 Task: Look for products in the category "Dental Care" with berry flavor only.
Action: Mouse moved to (234, 104)
Screenshot: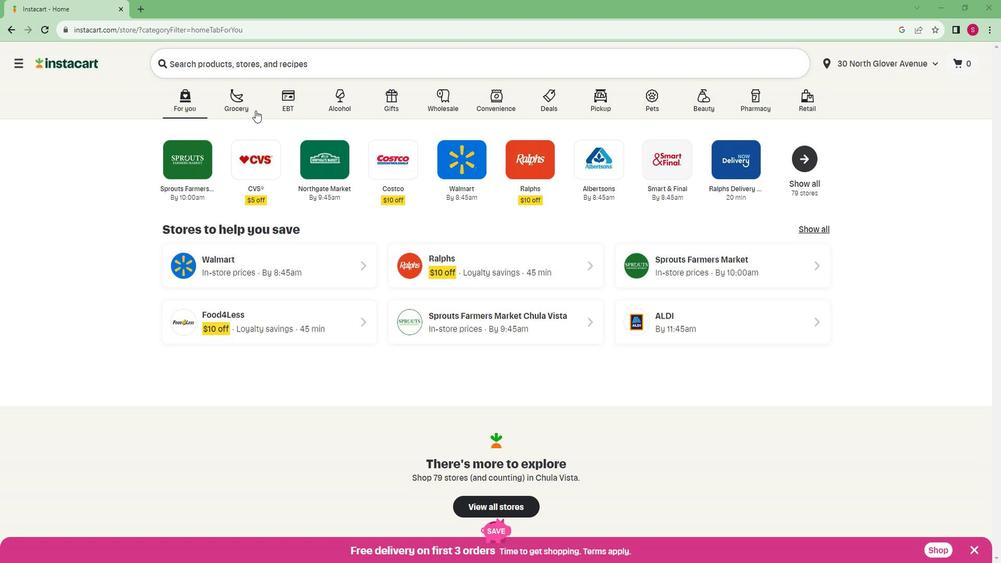 
Action: Mouse pressed left at (234, 104)
Screenshot: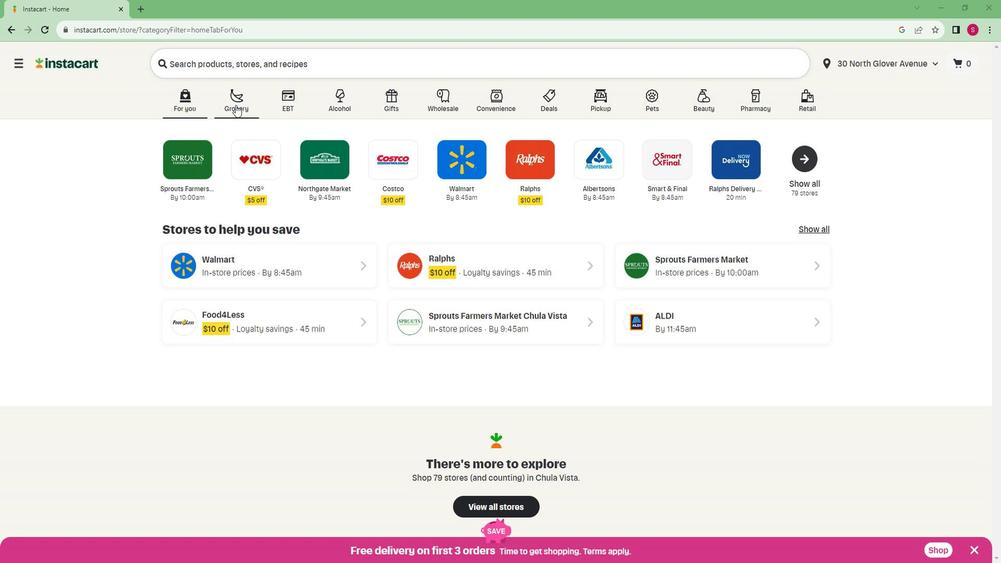 
Action: Mouse moved to (197, 280)
Screenshot: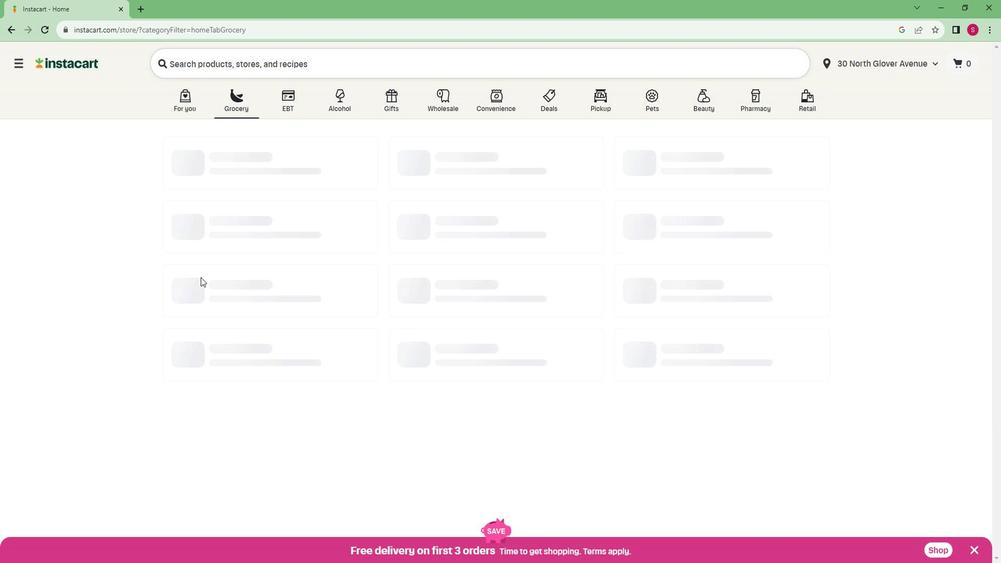 
Action: Mouse scrolled (197, 280) with delta (0, 0)
Screenshot: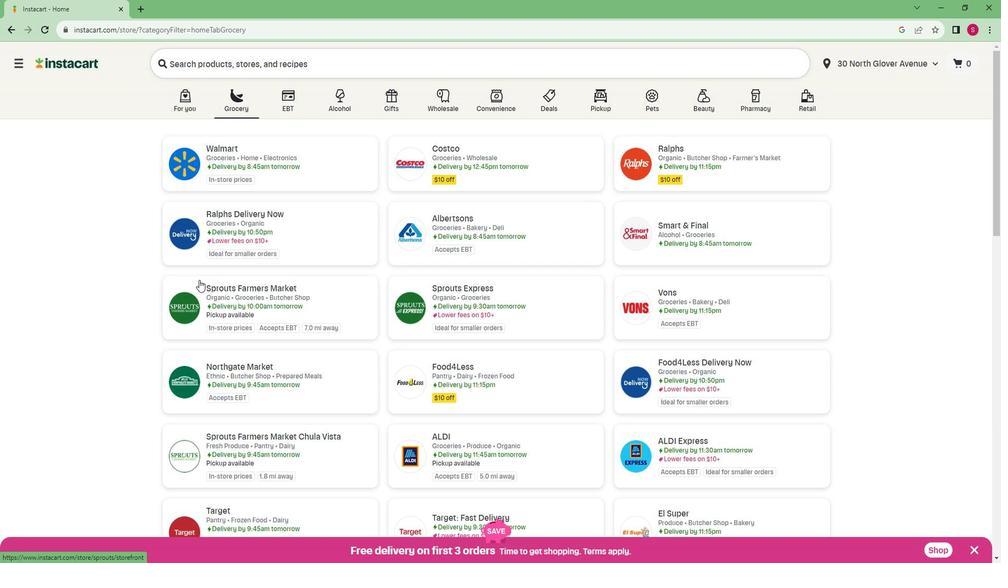 
Action: Mouse scrolled (197, 280) with delta (0, 0)
Screenshot: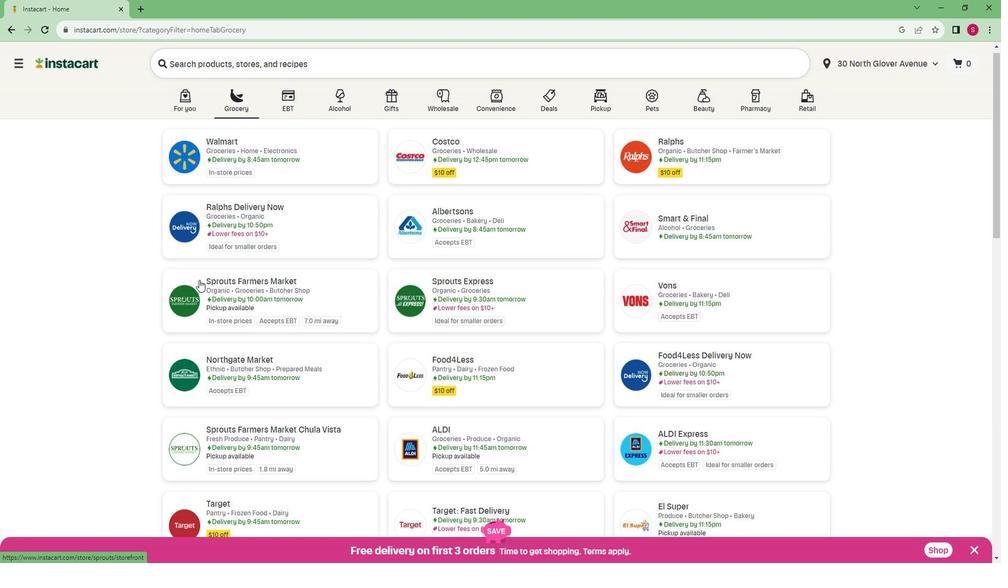 
Action: Mouse moved to (255, 189)
Screenshot: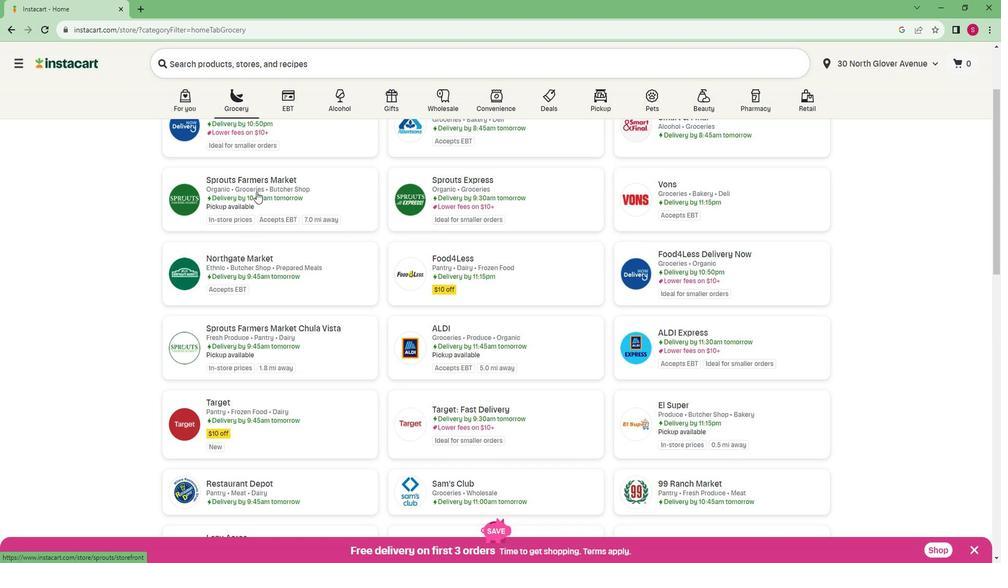 
Action: Mouse pressed left at (255, 189)
Screenshot: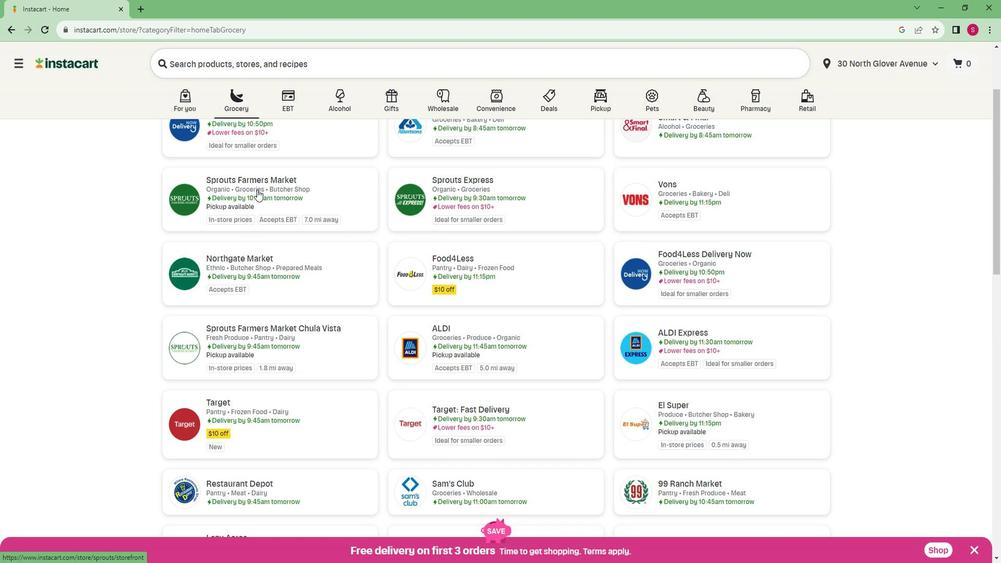 
Action: Mouse moved to (70, 356)
Screenshot: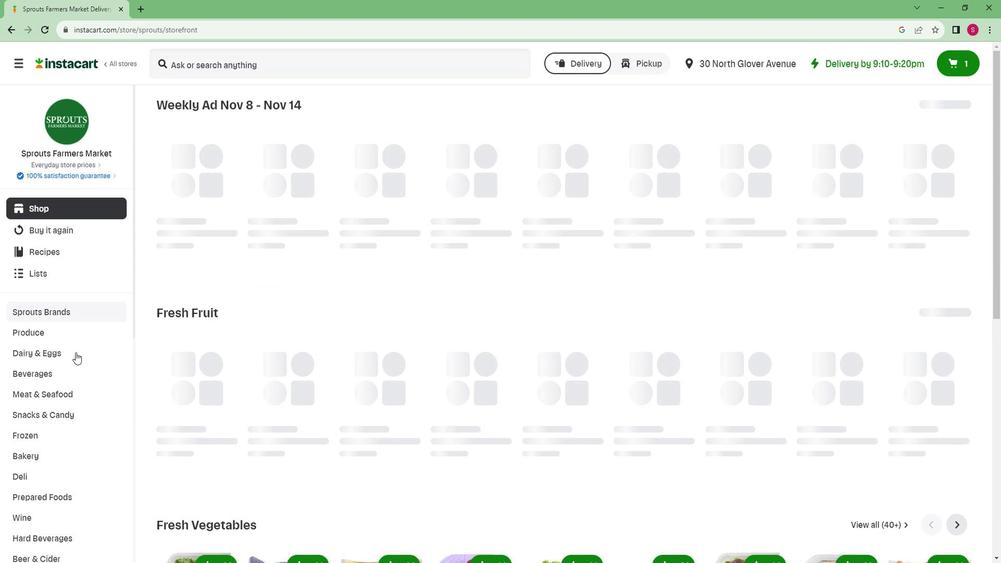 
Action: Mouse scrolled (70, 355) with delta (0, 0)
Screenshot: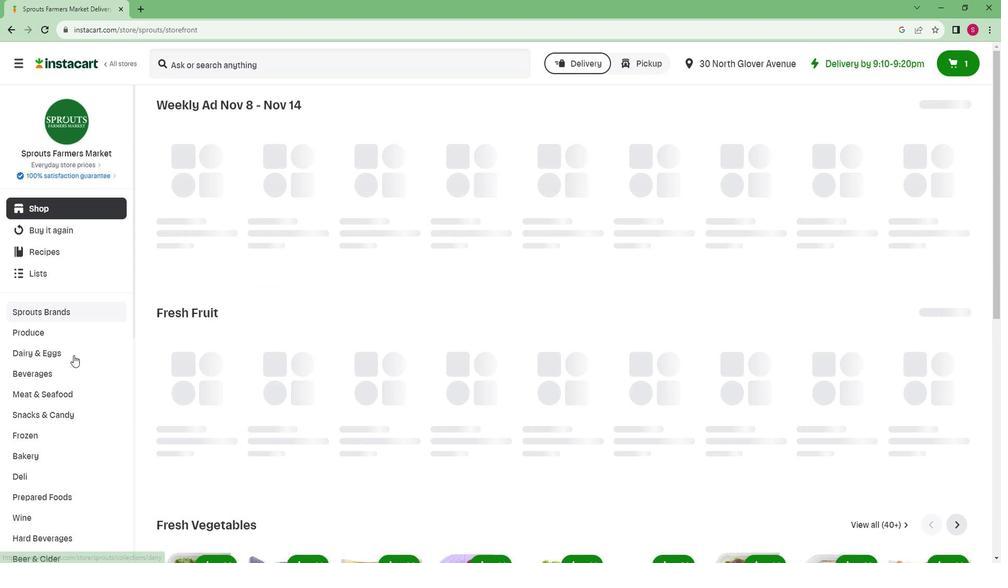 
Action: Mouse scrolled (70, 355) with delta (0, 0)
Screenshot: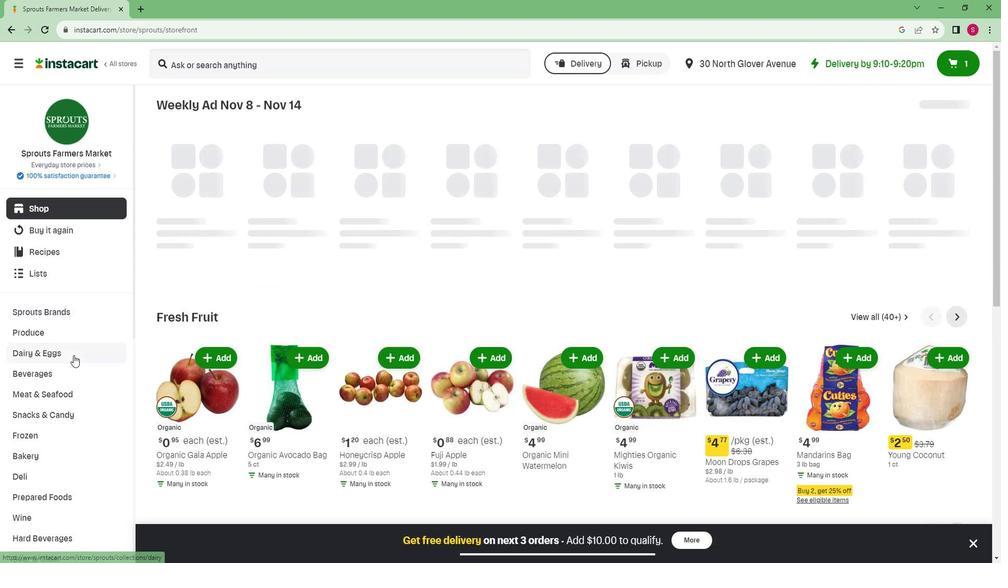 
Action: Mouse scrolled (70, 355) with delta (0, 0)
Screenshot: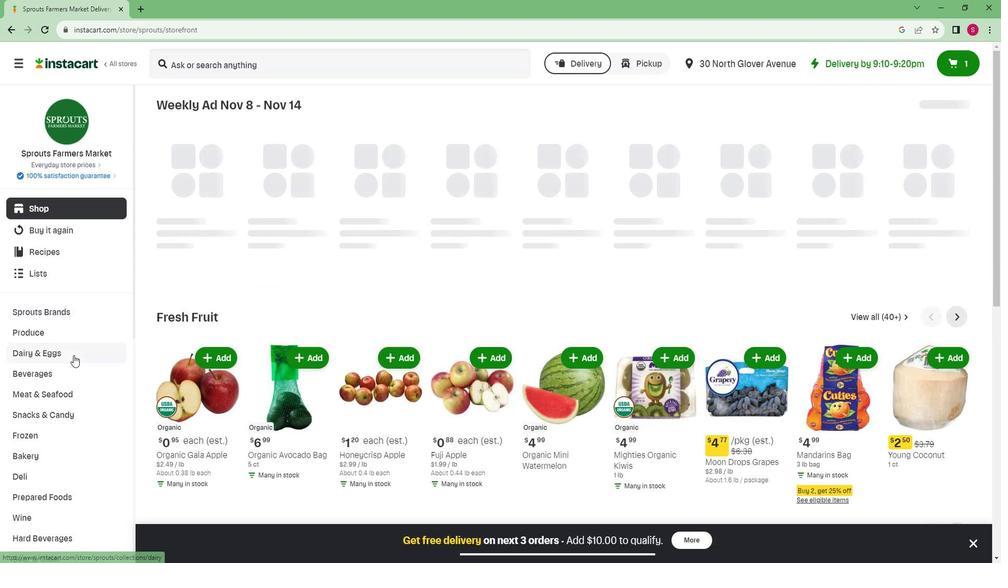 
Action: Mouse scrolled (70, 355) with delta (0, 0)
Screenshot: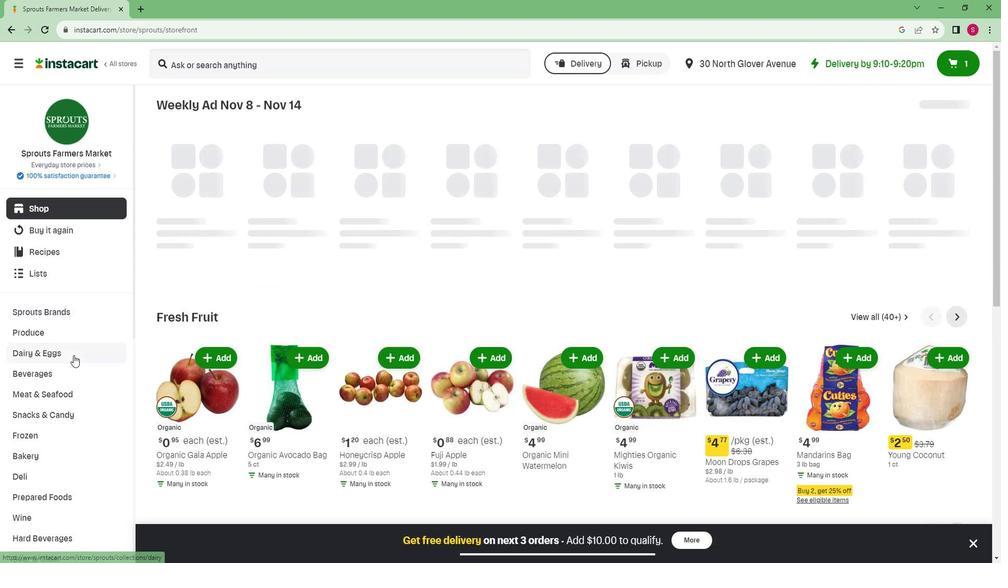 
Action: Mouse scrolled (70, 355) with delta (0, 0)
Screenshot: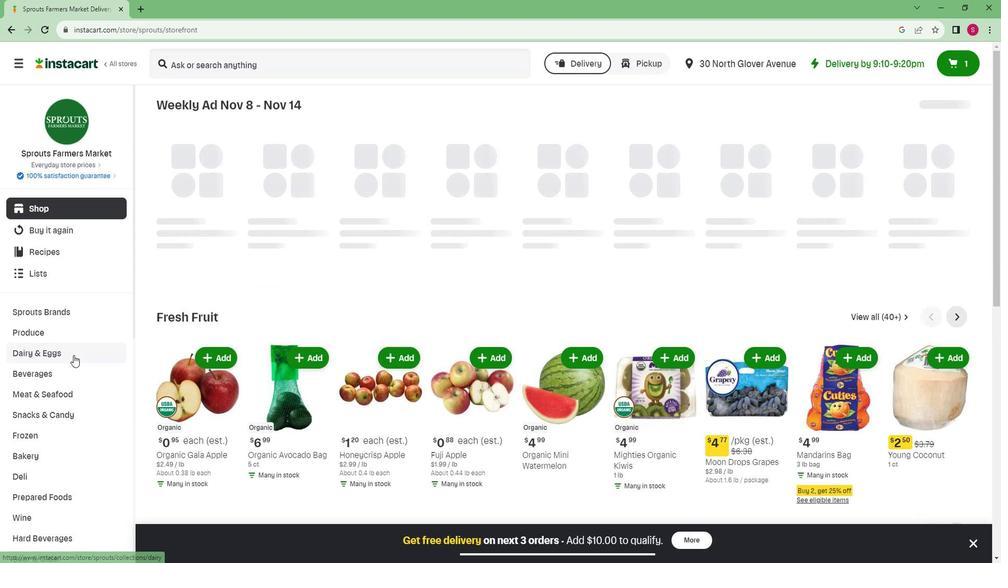 
Action: Mouse moved to (69, 356)
Screenshot: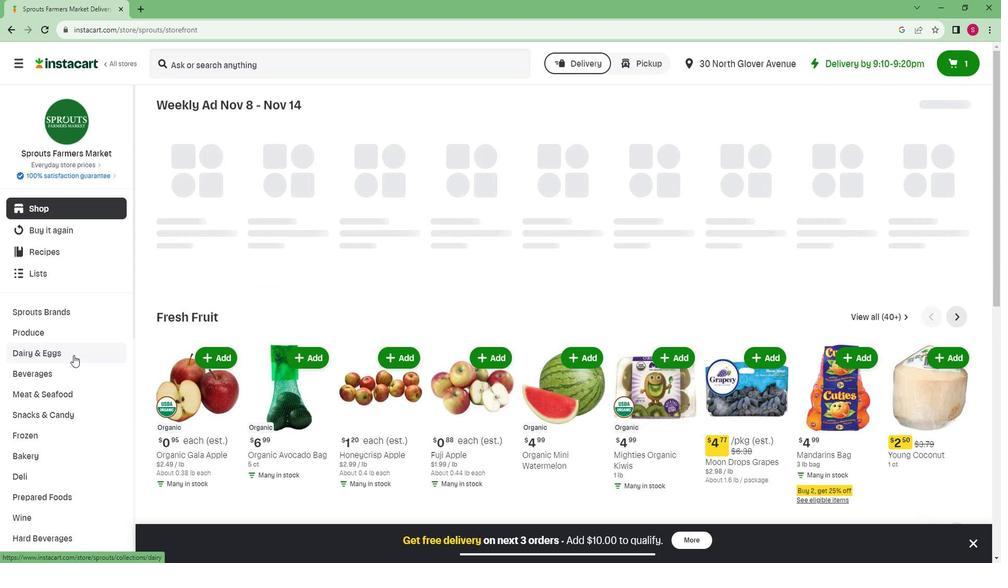 
Action: Mouse scrolled (69, 355) with delta (0, 0)
Screenshot: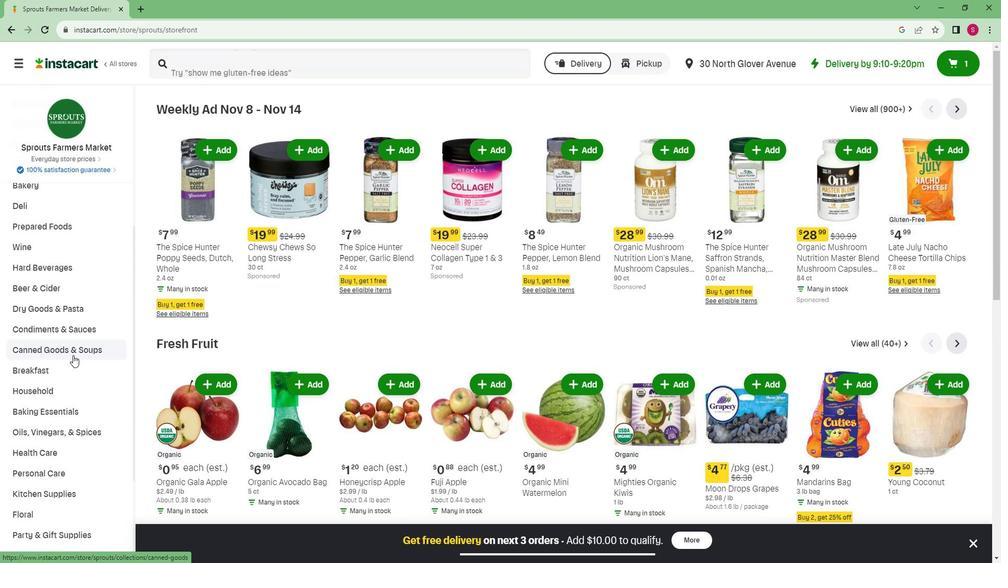 
Action: Mouse scrolled (69, 355) with delta (0, 0)
Screenshot: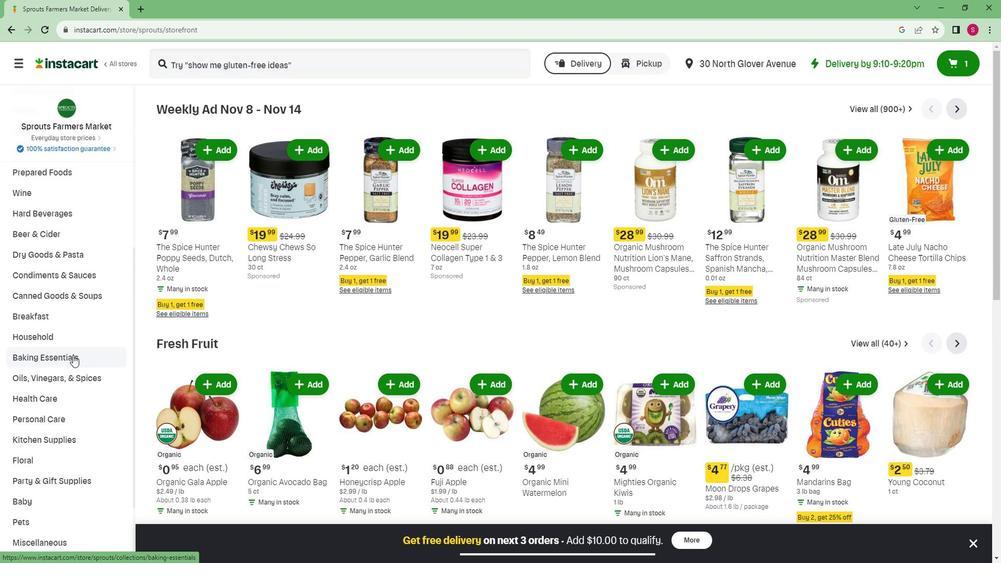 
Action: Mouse moved to (69, 358)
Screenshot: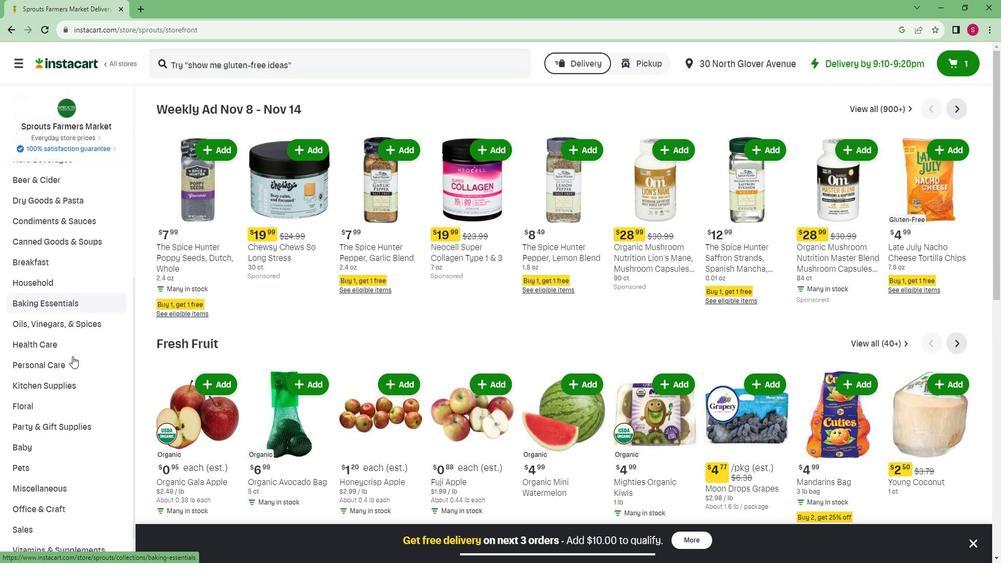 
Action: Mouse scrolled (69, 357) with delta (0, -1)
Screenshot: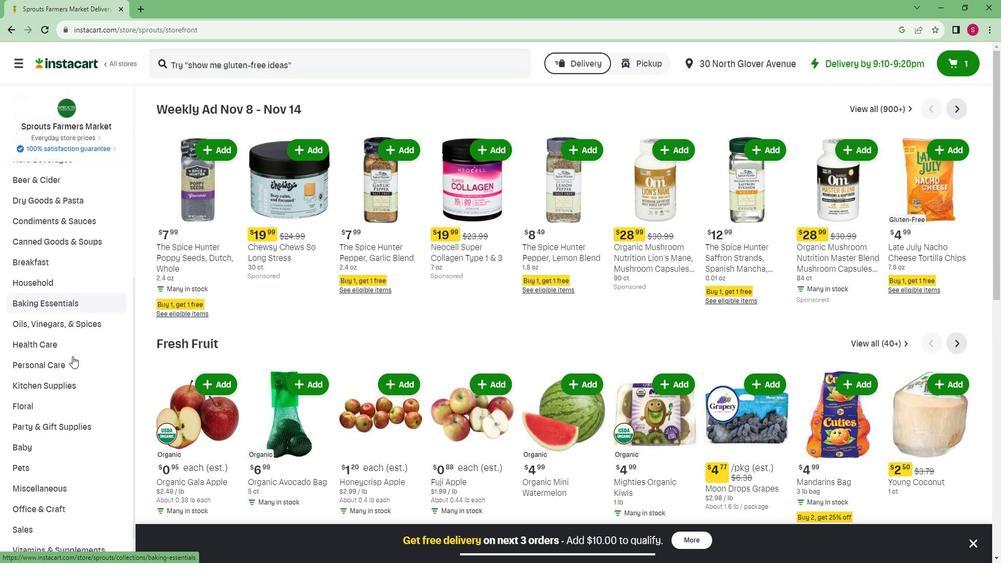 
Action: Mouse moved to (68, 358)
Screenshot: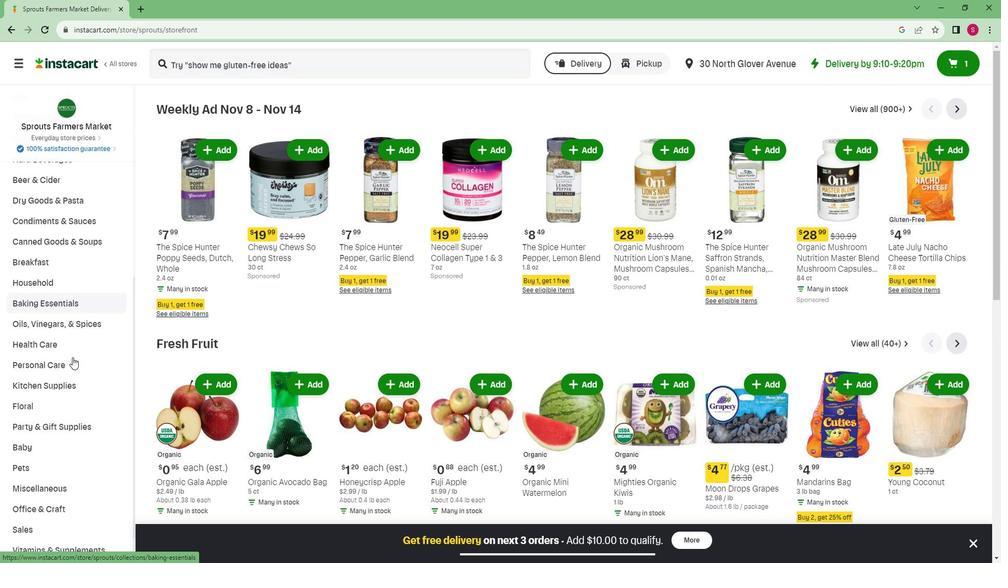 
Action: Mouse scrolled (68, 357) with delta (0, -1)
Screenshot: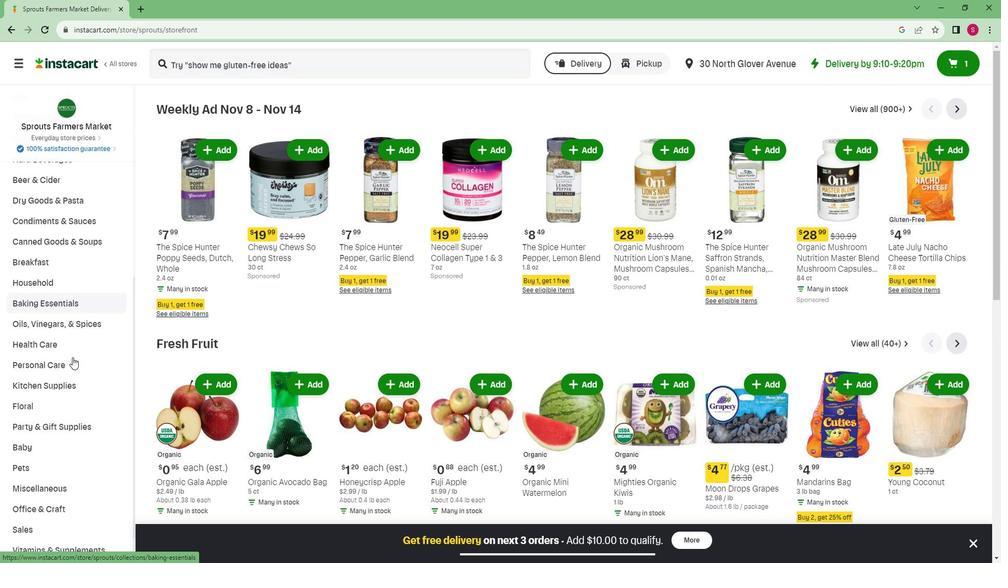 
Action: Mouse moved to (37, 533)
Screenshot: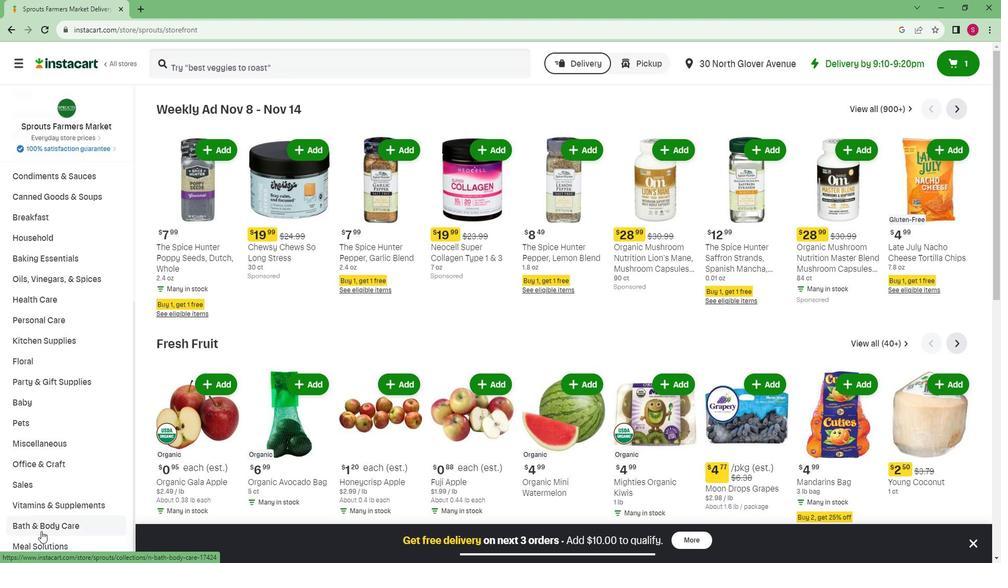 
Action: Mouse pressed left at (37, 533)
Screenshot: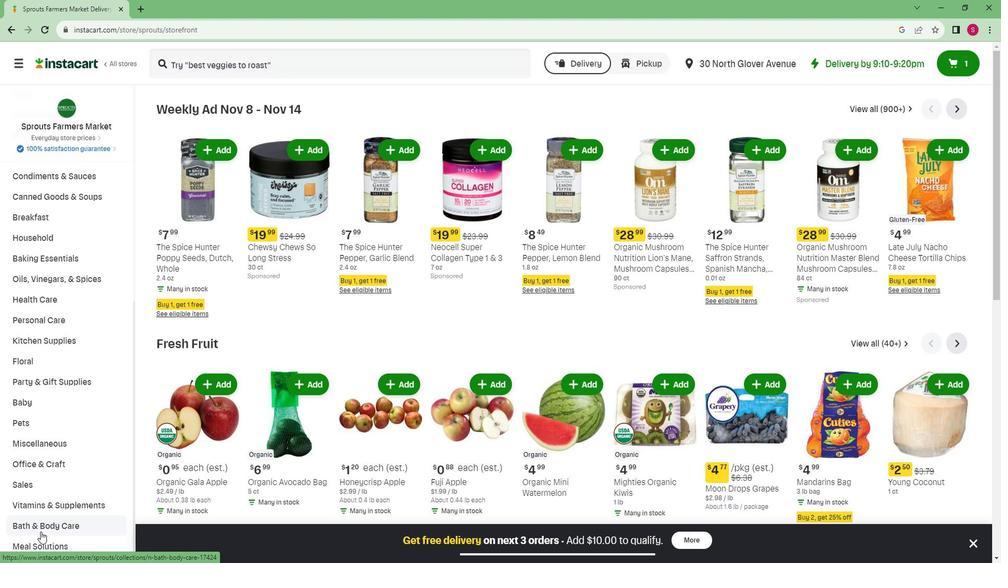 
Action: Mouse moved to (691, 128)
Screenshot: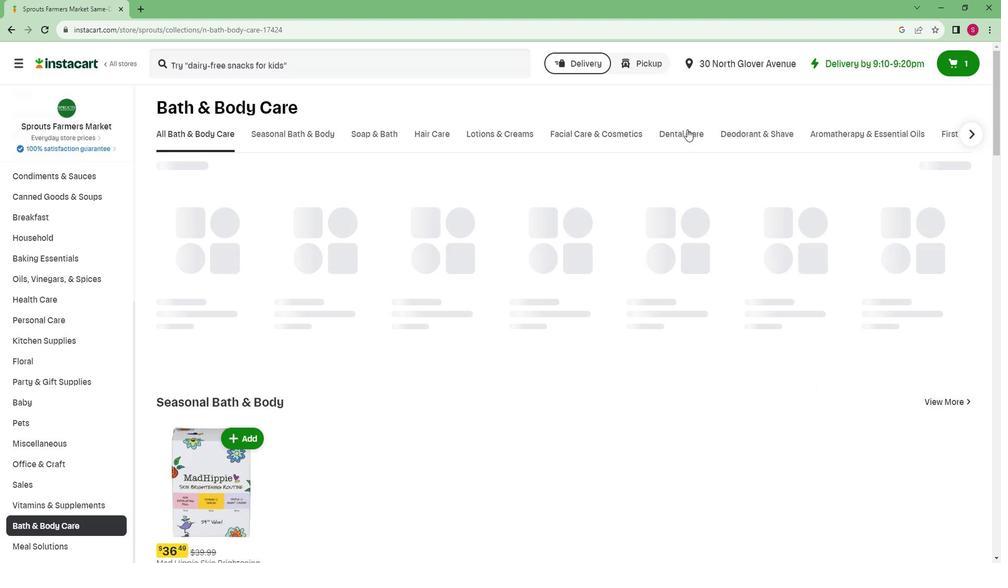 
Action: Mouse pressed left at (691, 128)
Screenshot: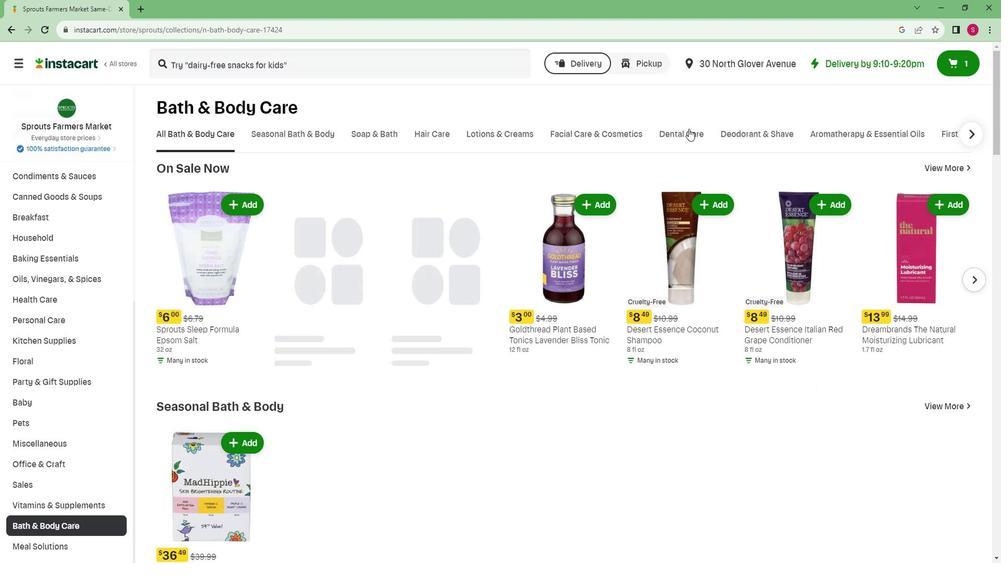 
Action: Mouse moved to (589, 185)
Screenshot: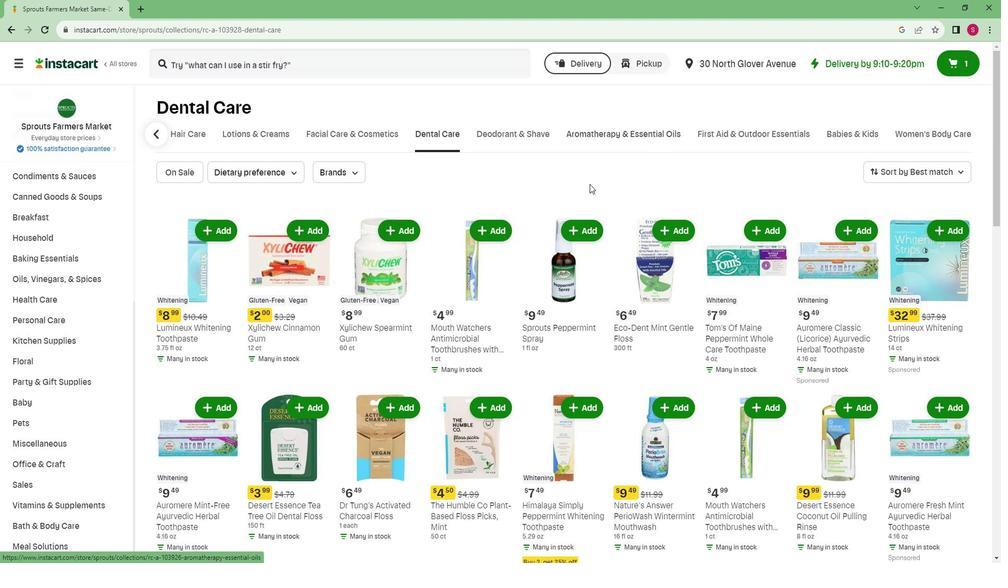 
